 Task: Filter the search records by leads
Action: Mouse scrolled (236, 164) with delta (0, 0)
Screenshot: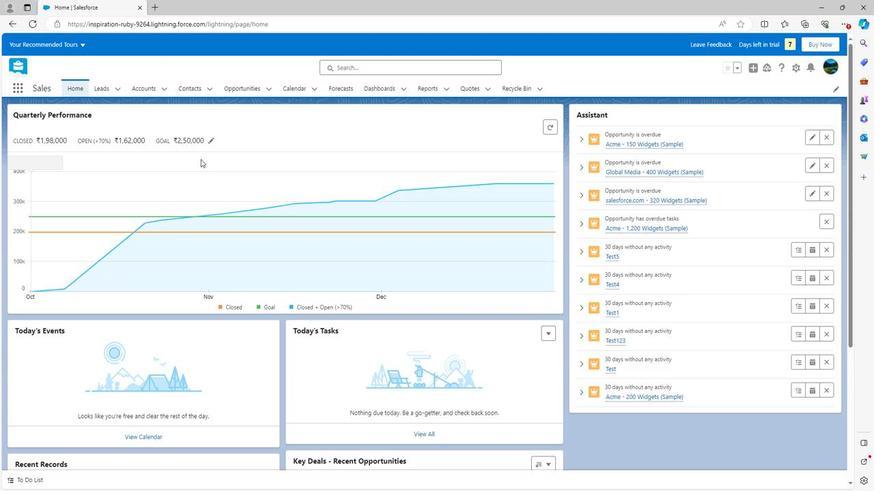 
Action: Mouse scrolled (236, 164) with delta (0, 0)
Screenshot: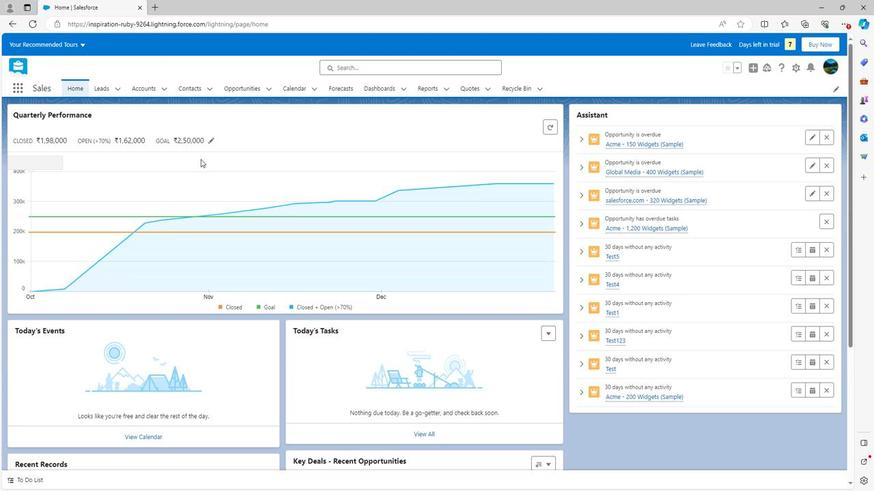 
Action: Mouse scrolled (236, 164) with delta (0, 0)
Screenshot: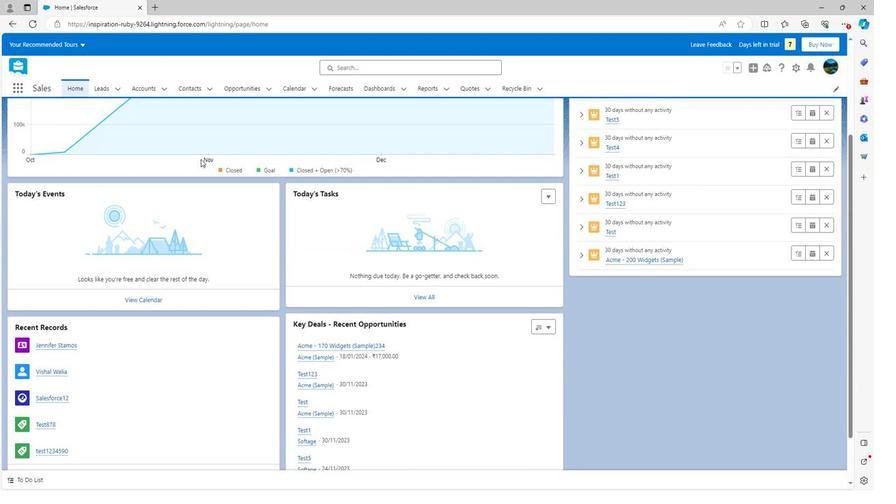 
Action: Mouse scrolled (236, 164) with delta (0, 0)
Screenshot: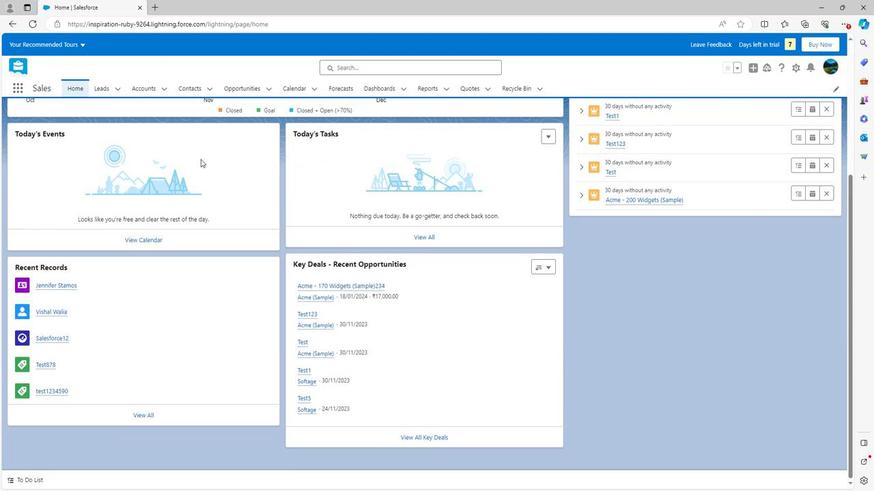 
Action: Mouse scrolled (236, 165) with delta (0, 0)
Screenshot: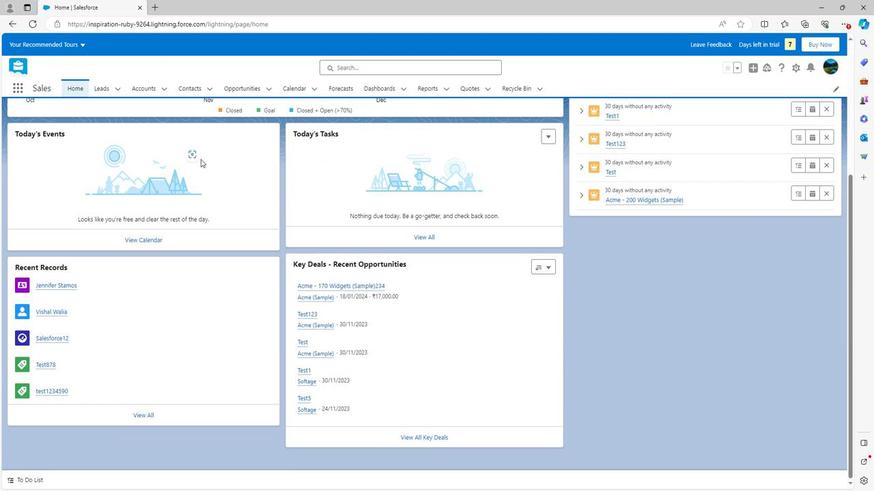 
Action: Mouse scrolled (236, 165) with delta (0, 0)
Screenshot: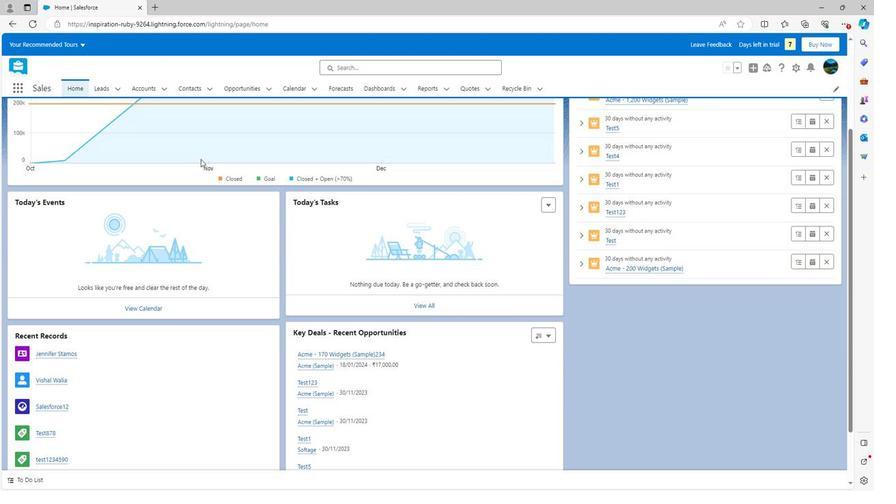 
Action: Mouse scrolled (236, 165) with delta (0, 0)
Screenshot: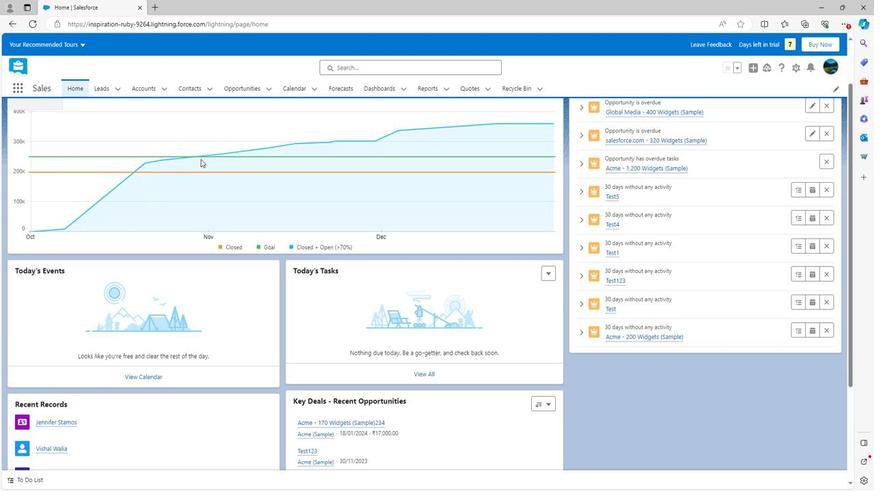 
Action: Mouse scrolled (236, 165) with delta (0, 0)
Screenshot: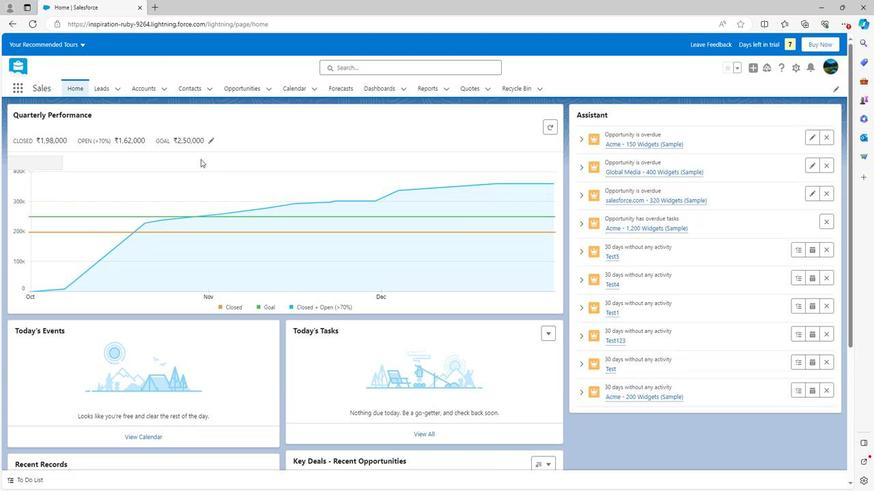 
Action: Mouse scrolled (236, 165) with delta (0, 0)
Screenshot: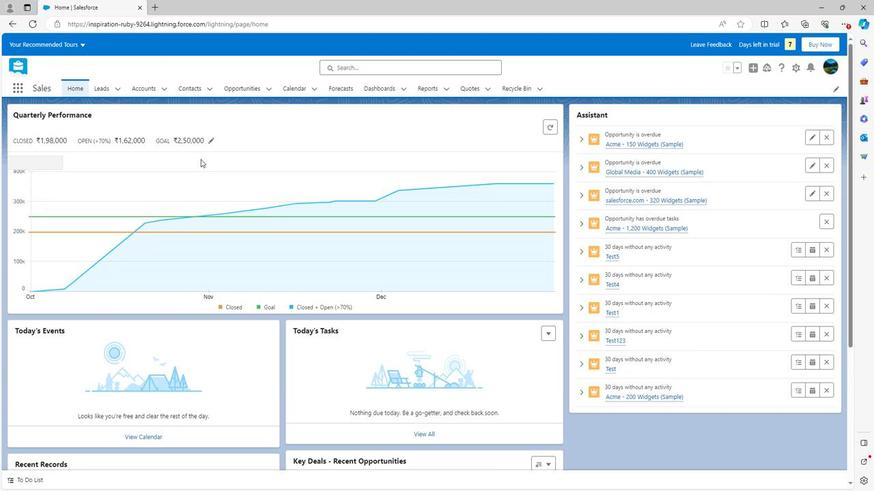 
Action: Mouse moved to (473, 27)
Screenshot: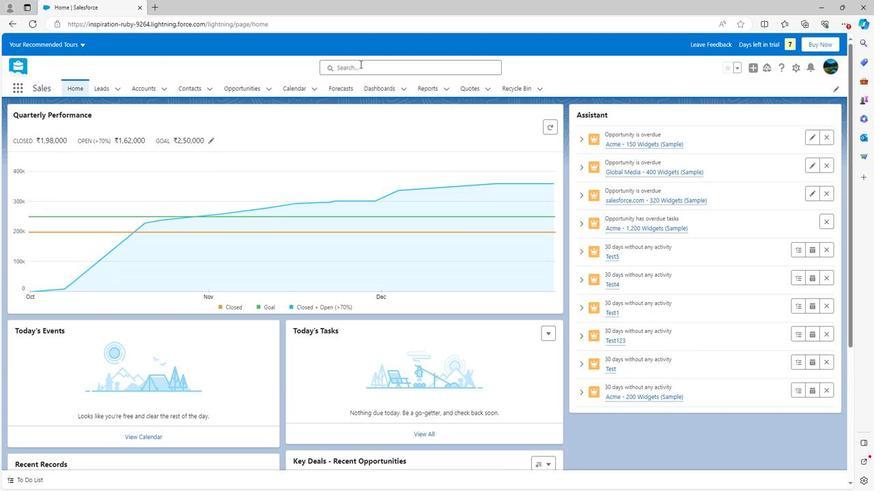 
Action: Mouse pressed left at (473, 27)
Screenshot: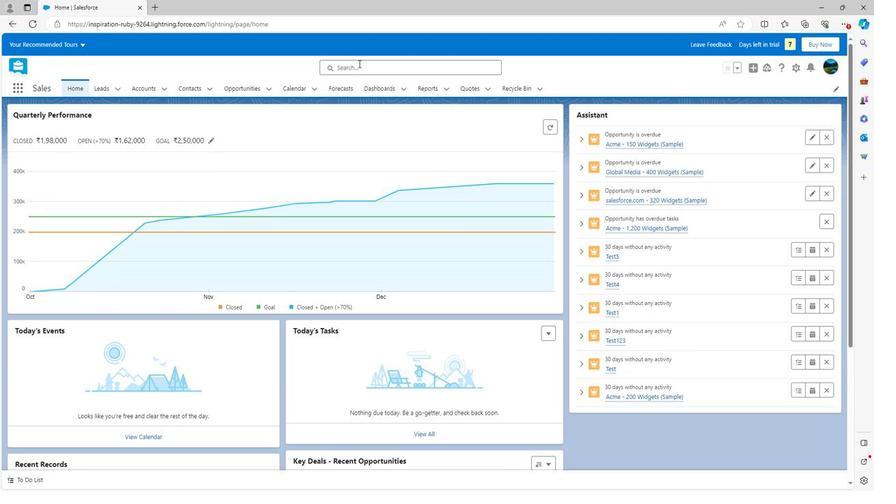 
Action: Mouse moved to (331, 36)
Screenshot: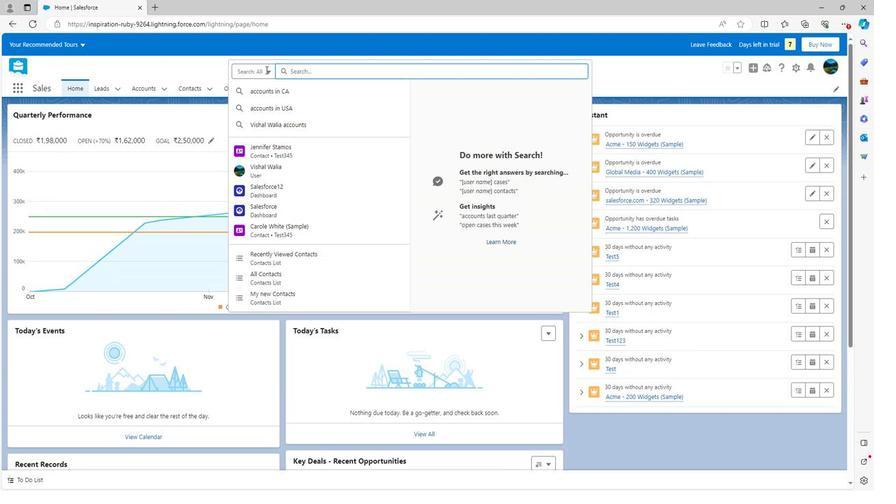 
Action: Mouse pressed left at (331, 36)
Screenshot: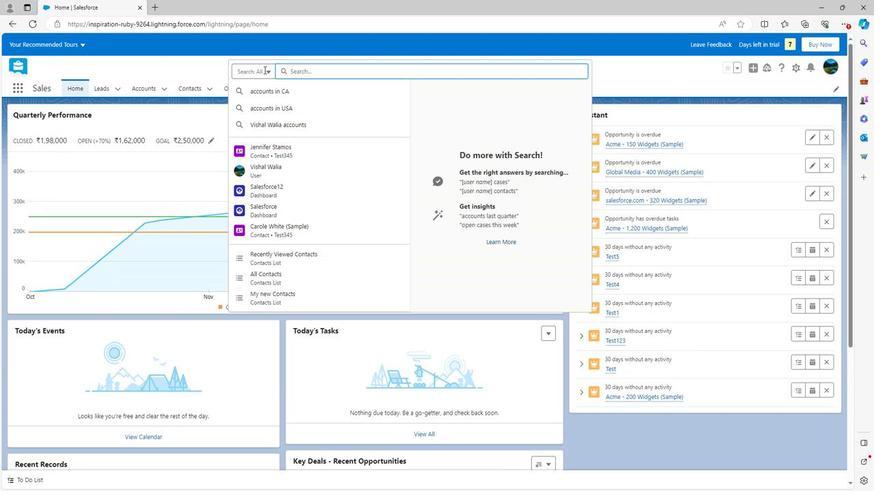 
Action: Mouse moved to (339, 102)
Screenshot: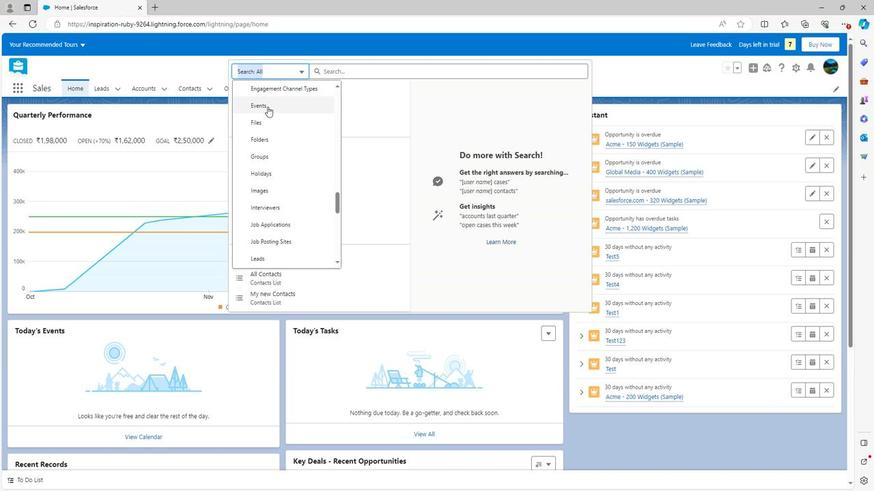 
Action: Mouse scrolled (339, 103) with delta (0, 0)
Screenshot: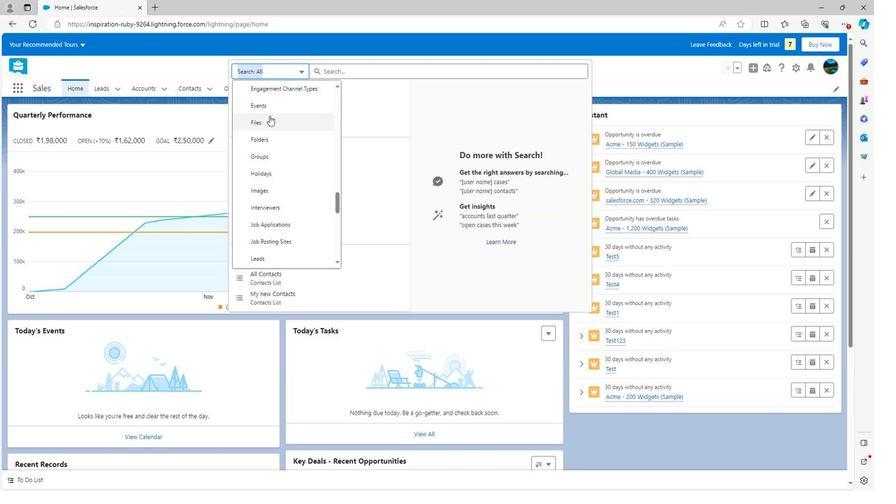 
Action: Mouse scrolled (339, 103) with delta (0, 0)
Screenshot: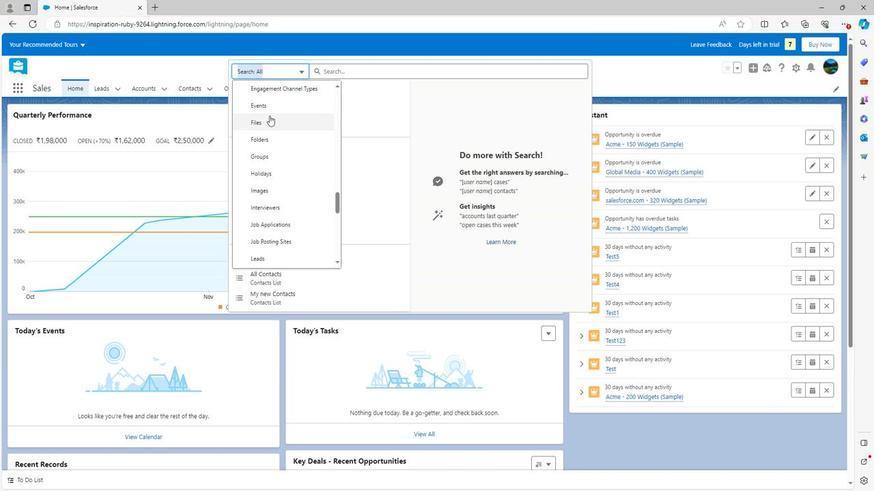 
Action: Mouse scrolled (339, 103) with delta (0, 0)
Screenshot: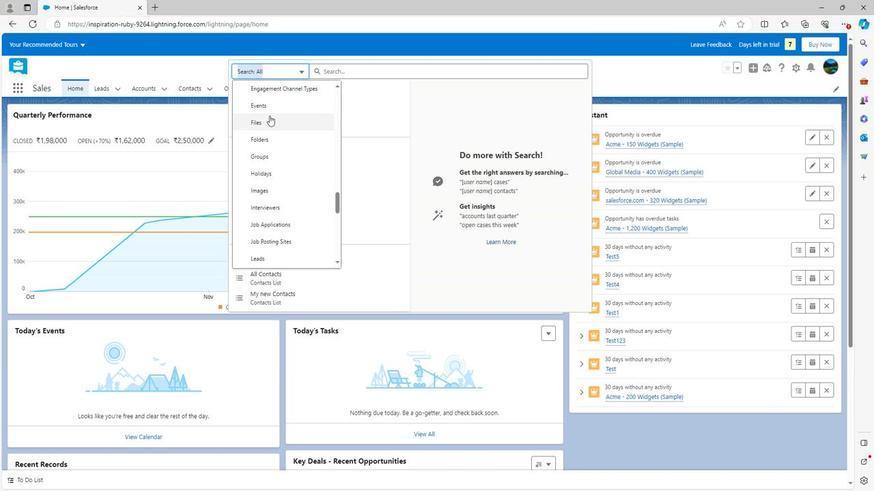 
Action: Mouse scrolled (339, 103) with delta (0, 0)
Screenshot: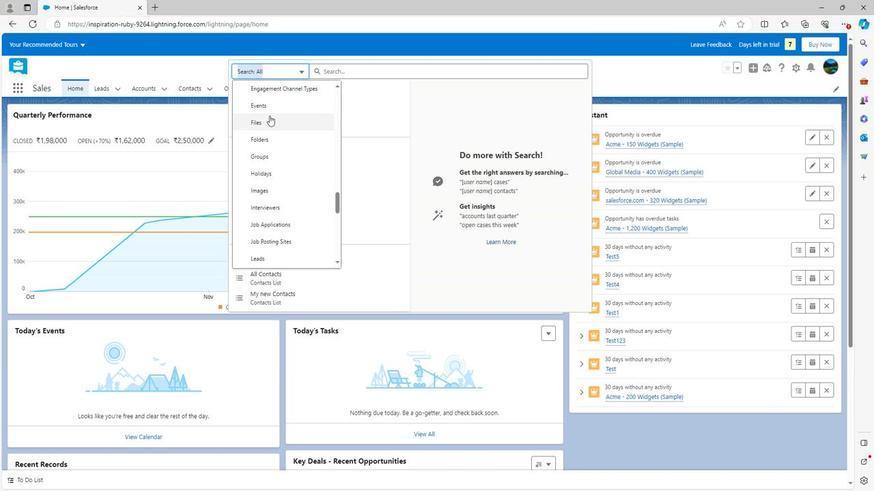 
Action: Mouse scrolled (339, 103) with delta (0, 0)
Screenshot: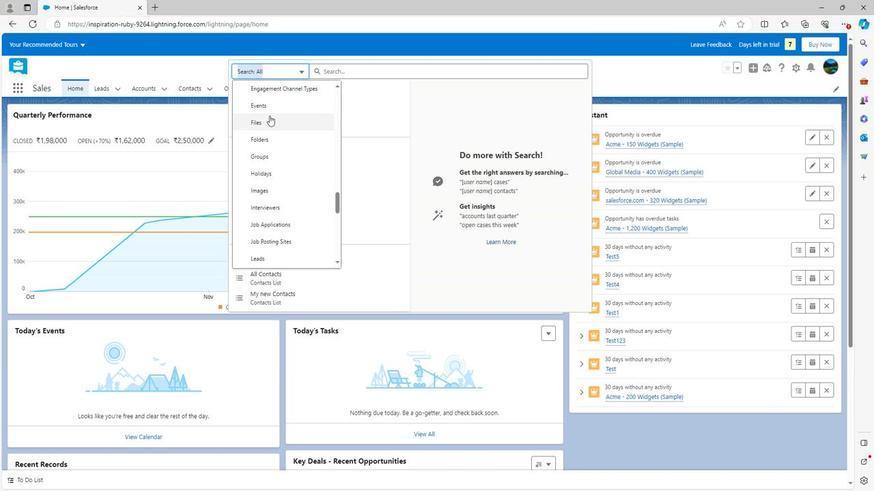 
Action: Mouse scrolled (339, 103) with delta (0, 0)
Screenshot: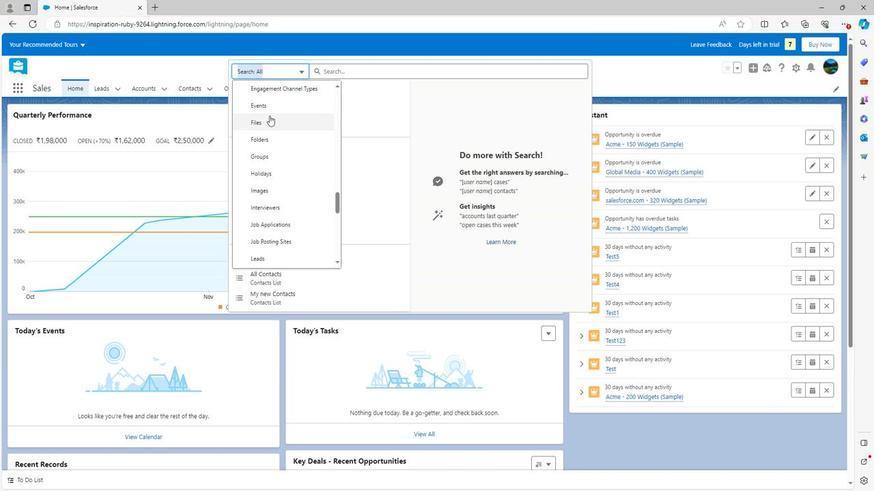 
Action: Mouse scrolled (339, 103) with delta (0, 0)
Screenshot: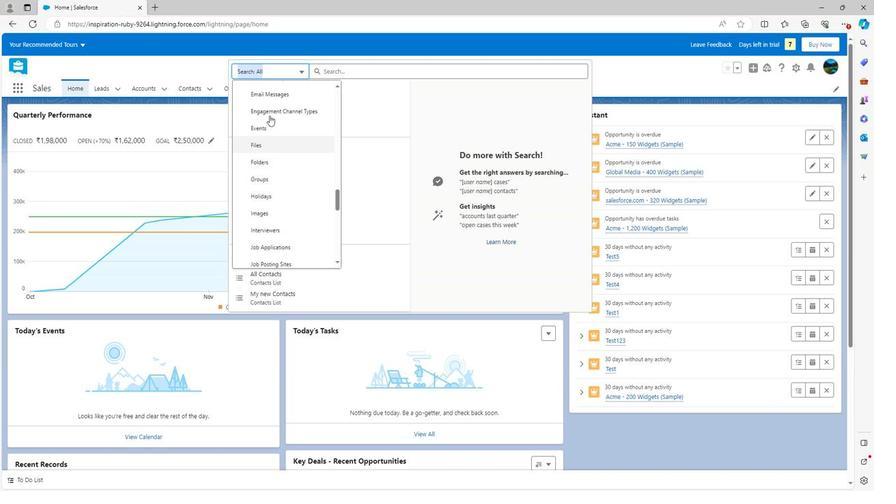 
Action: Mouse scrolled (339, 103) with delta (0, 0)
Screenshot: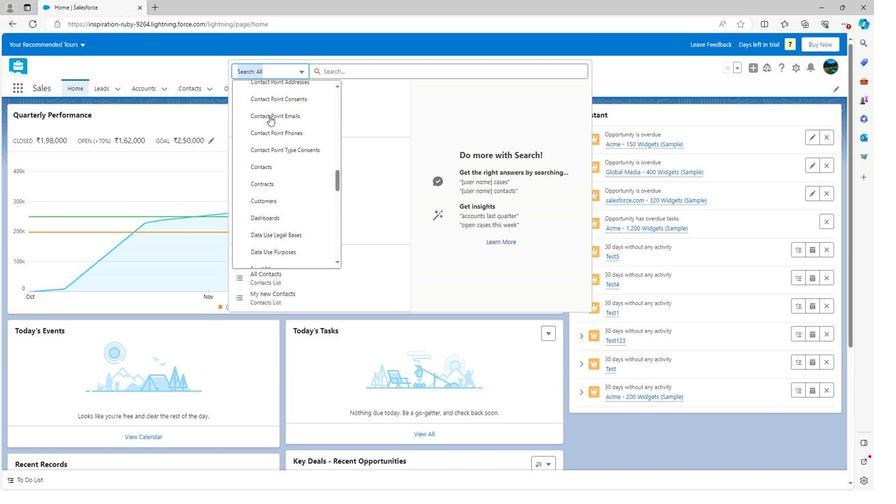 
Action: Mouse scrolled (339, 103) with delta (0, 0)
Screenshot: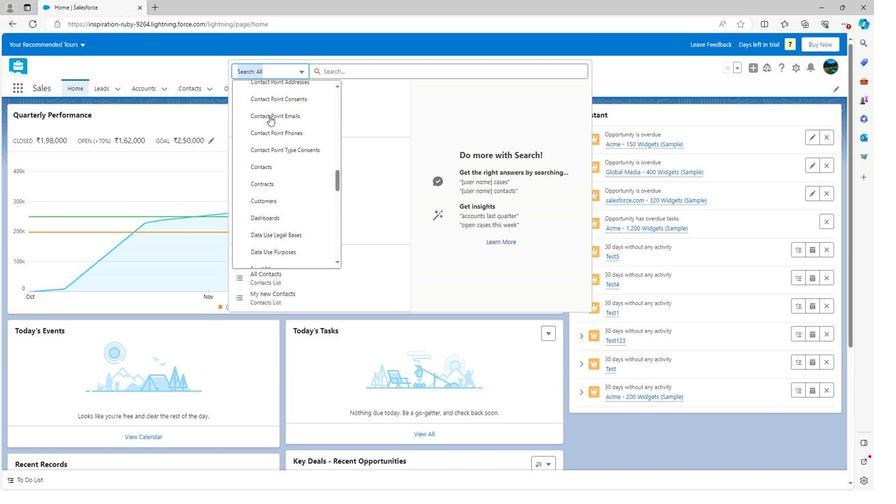
Action: Mouse scrolled (339, 103) with delta (0, 0)
Screenshot: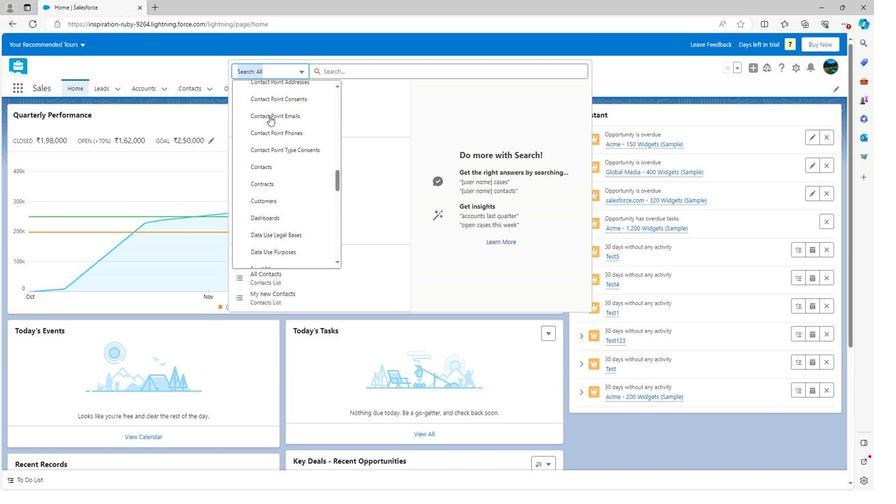 
Action: Mouse scrolled (339, 103) with delta (0, 0)
Screenshot: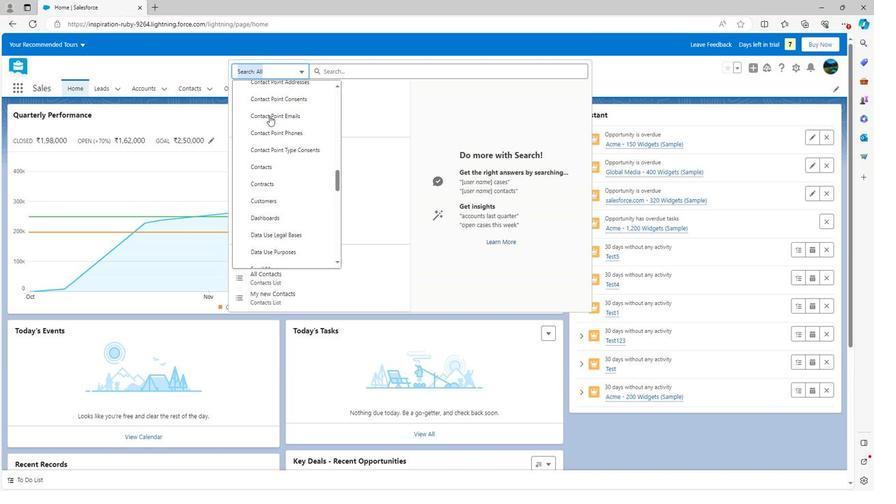 
Action: Mouse scrolled (339, 103) with delta (0, 0)
Screenshot: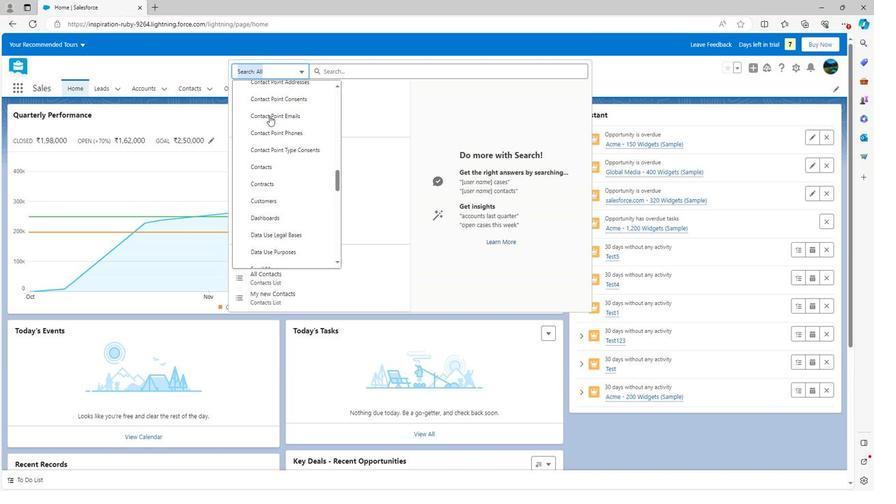 
Action: Mouse scrolled (339, 103) with delta (0, 0)
Screenshot: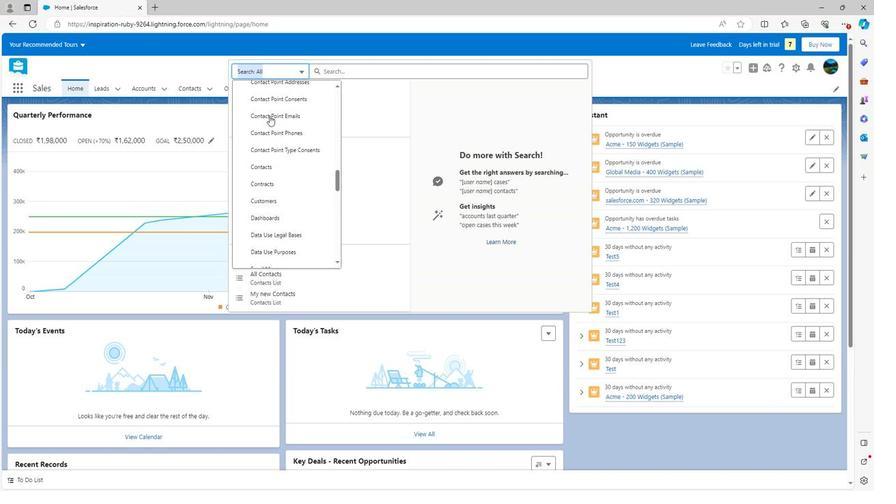 
Action: Mouse scrolled (339, 103) with delta (0, 0)
Screenshot: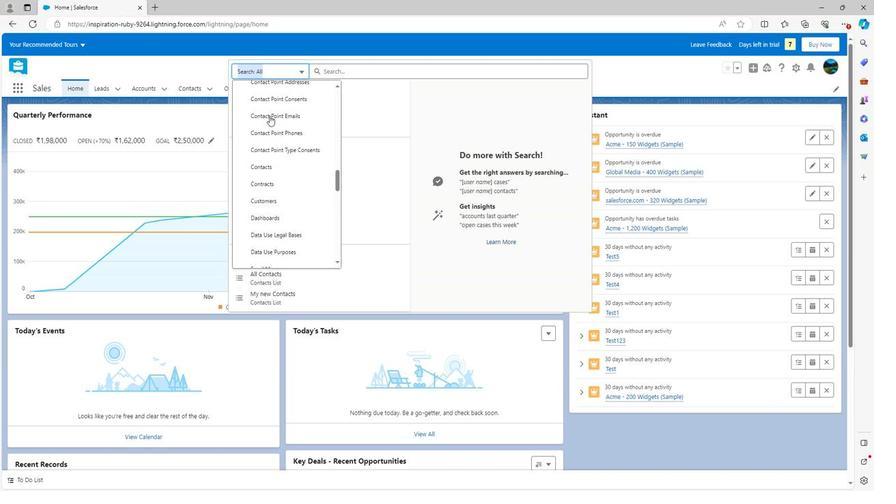
Action: Mouse scrolled (339, 103) with delta (0, 0)
Screenshot: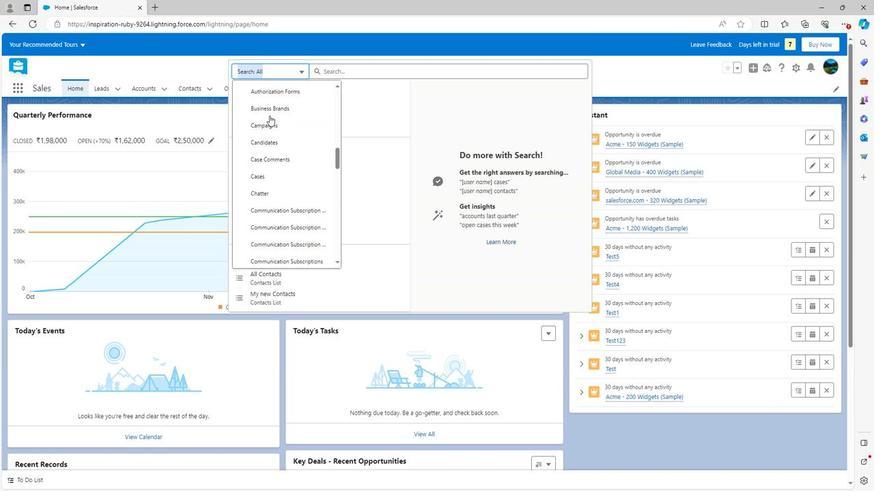 
Action: Mouse scrolled (339, 103) with delta (0, 0)
Screenshot: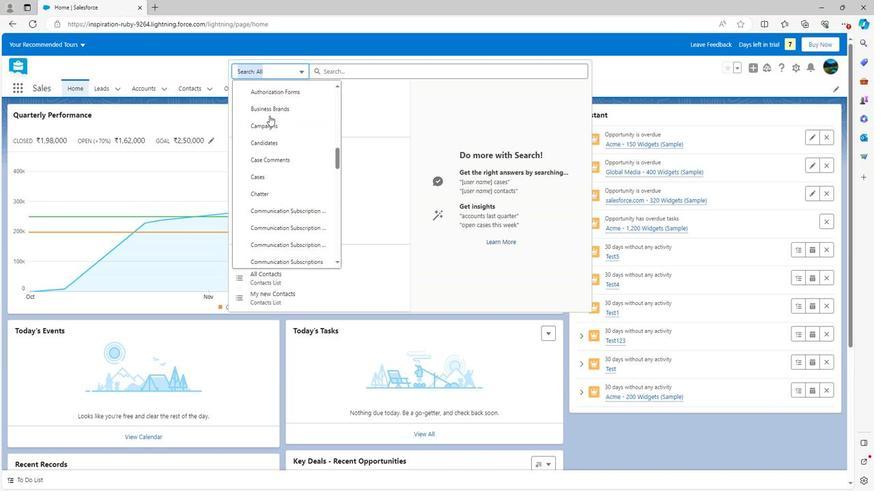 
Action: Mouse scrolled (339, 103) with delta (0, 0)
Screenshot: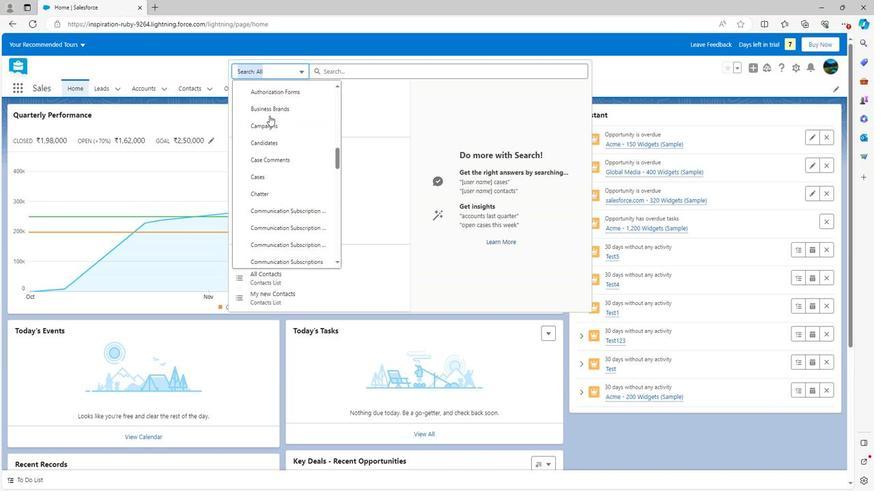 
Action: Mouse scrolled (339, 103) with delta (0, 0)
Screenshot: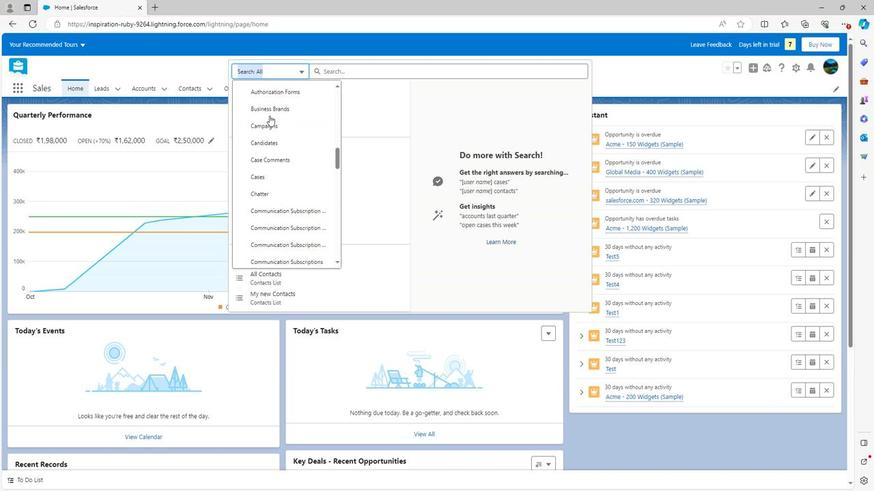 
Action: Mouse scrolled (339, 103) with delta (0, 0)
Screenshot: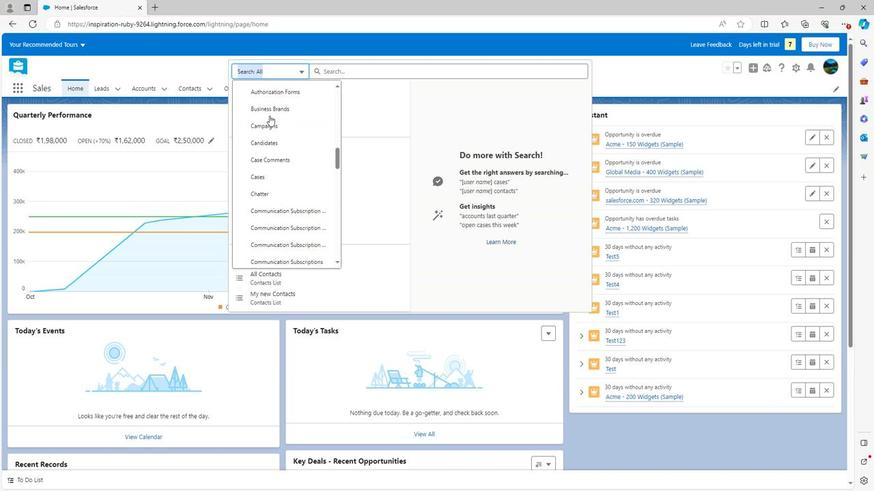 
Action: Mouse scrolled (339, 103) with delta (0, 0)
Screenshot: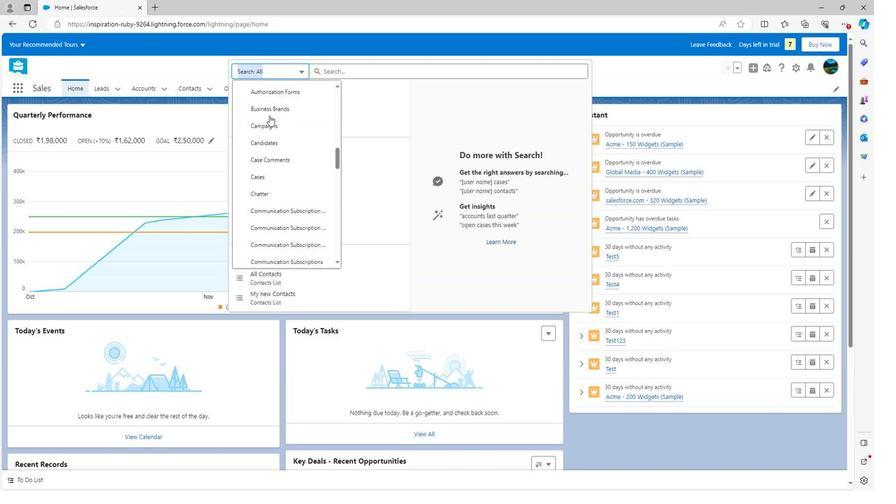 
Action: Mouse scrolled (339, 103) with delta (0, 0)
Screenshot: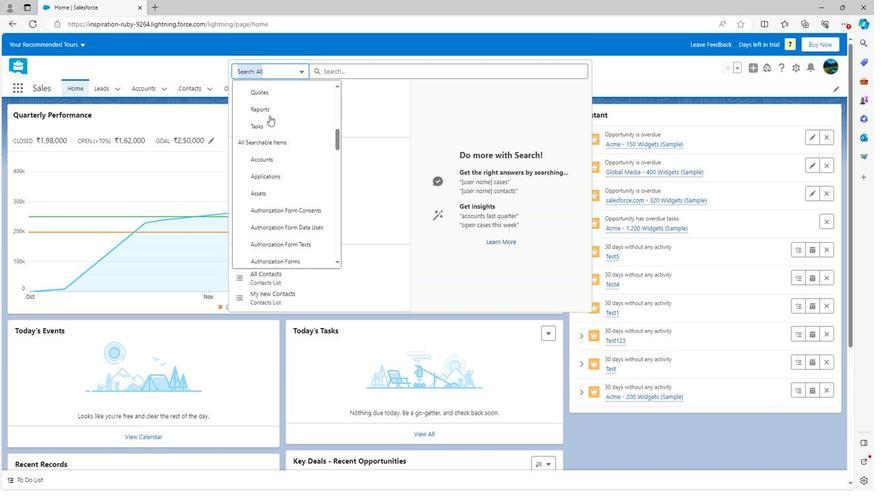 
Action: Mouse scrolled (339, 103) with delta (0, 0)
Screenshot: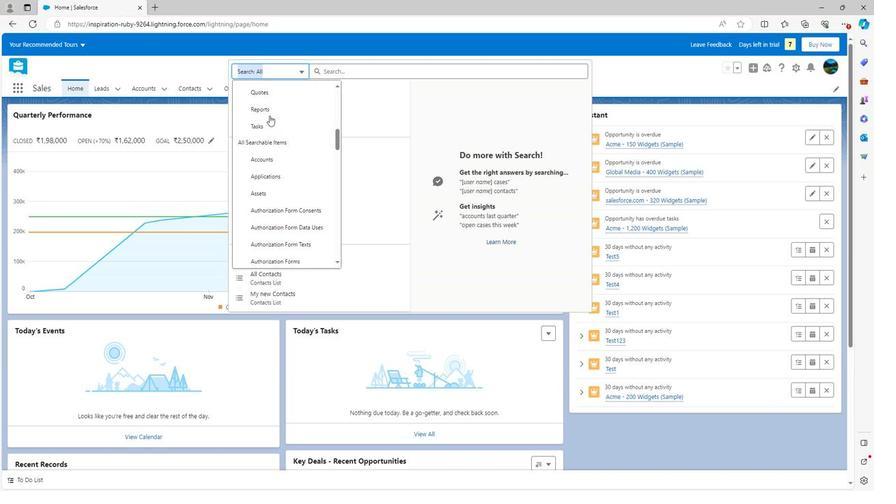 
Action: Mouse scrolled (339, 103) with delta (0, 0)
Screenshot: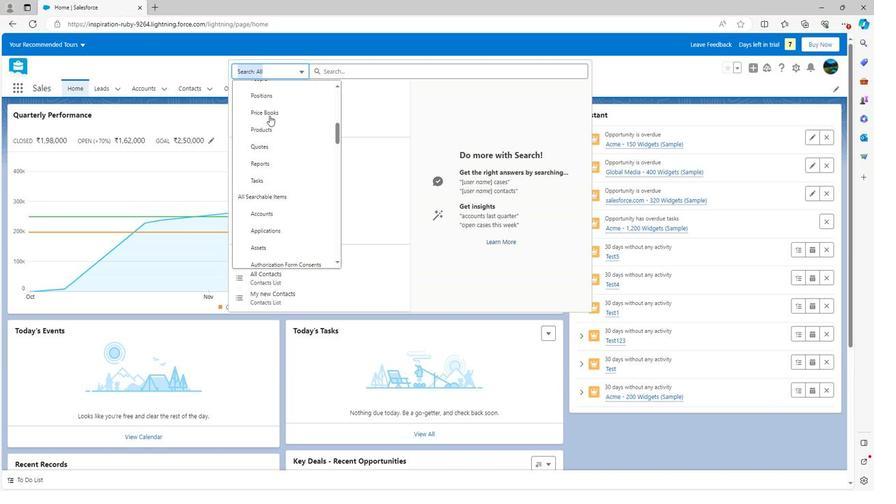 
Action: Mouse scrolled (339, 103) with delta (0, 0)
Screenshot: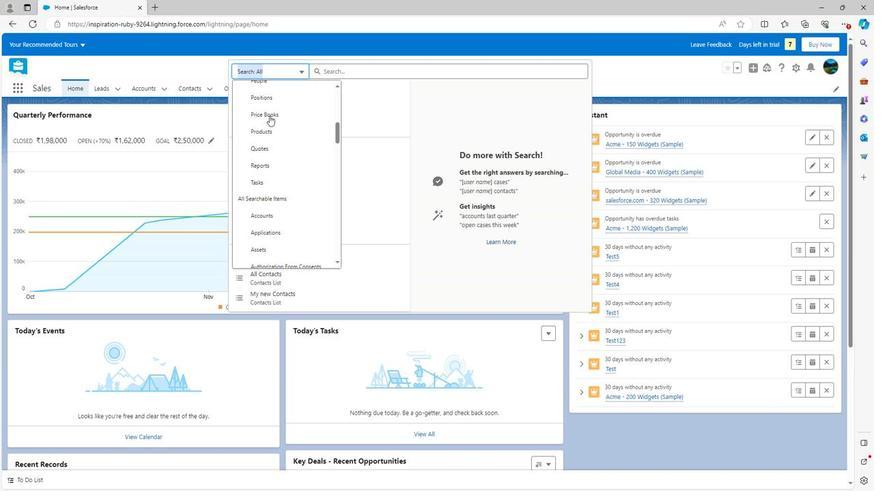 
Action: Mouse scrolled (339, 103) with delta (0, 0)
Screenshot: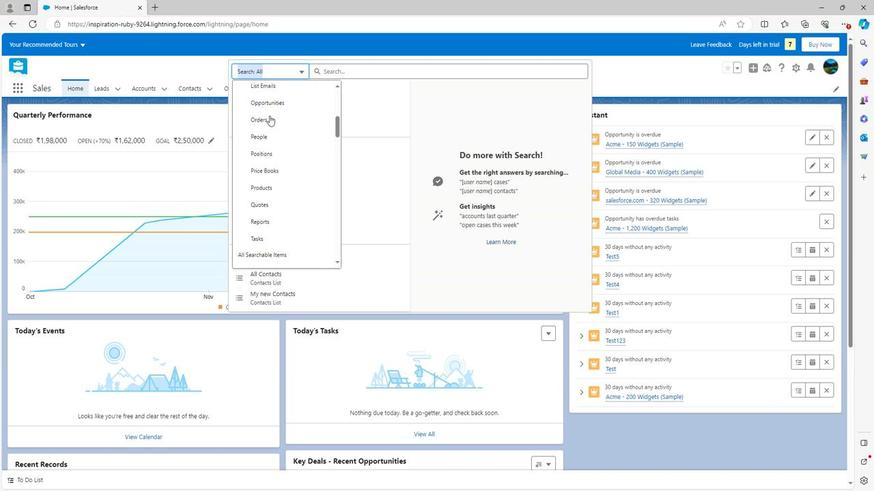 
Action: Mouse scrolled (339, 103) with delta (0, 0)
Screenshot: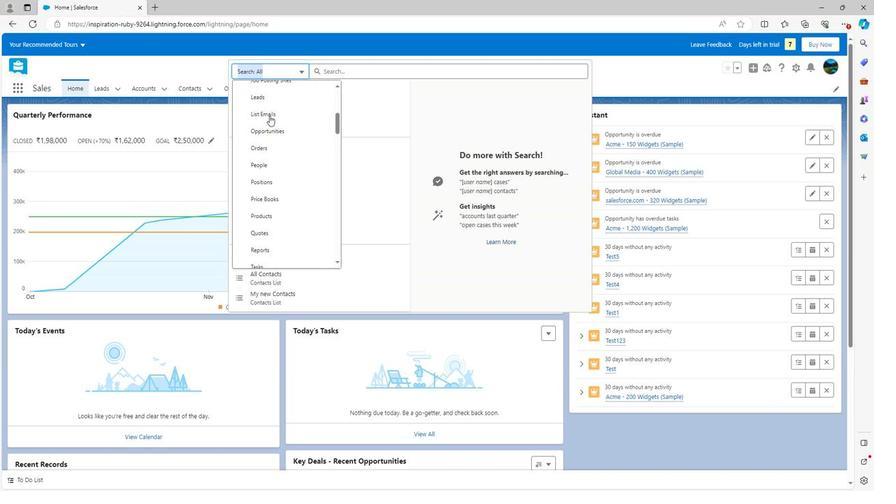
Action: Mouse scrolled (339, 103) with delta (0, 0)
Screenshot: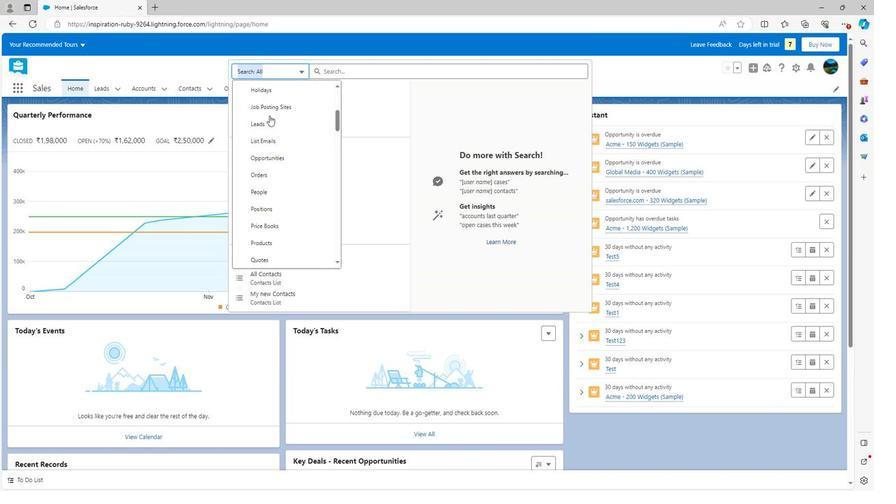 
Action: Mouse moved to (336, 159)
Screenshot: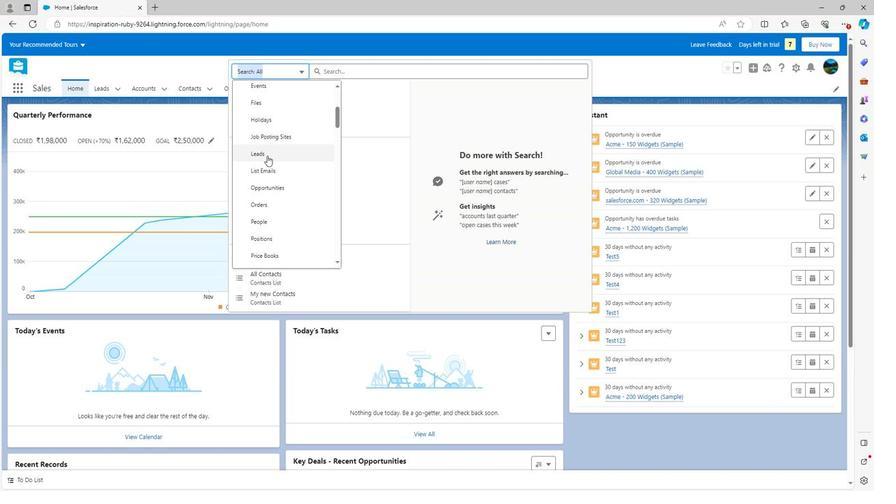 
Action: Mouse pressed left at (336, 159)
Screenshot: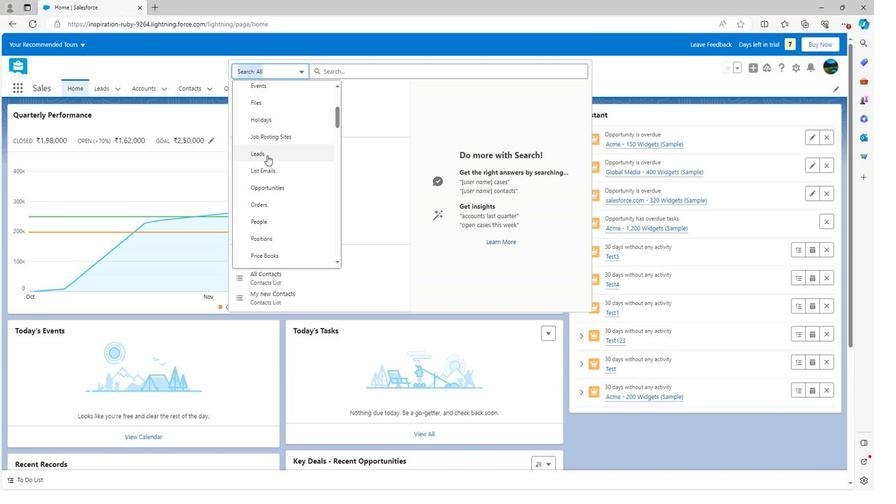 
Action: Mouse moved to (323, 136)
Screenshot: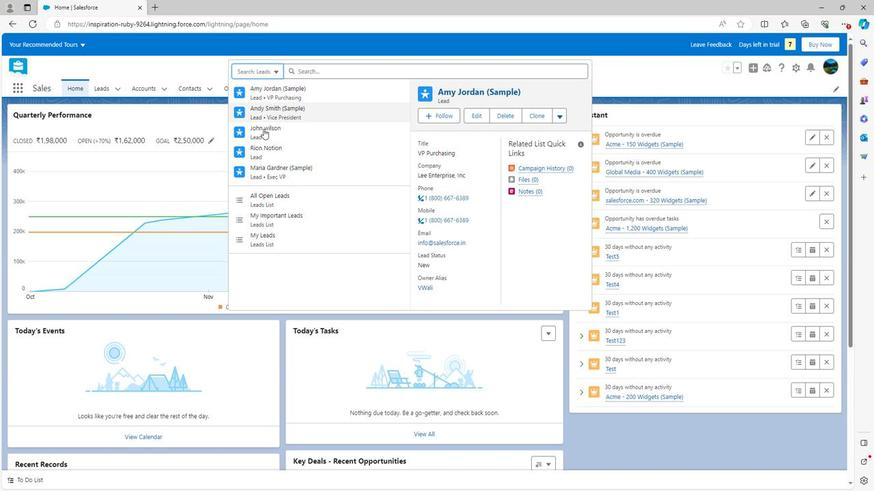 
Action: Mouse pressed left at (323, 136)
Screenshot: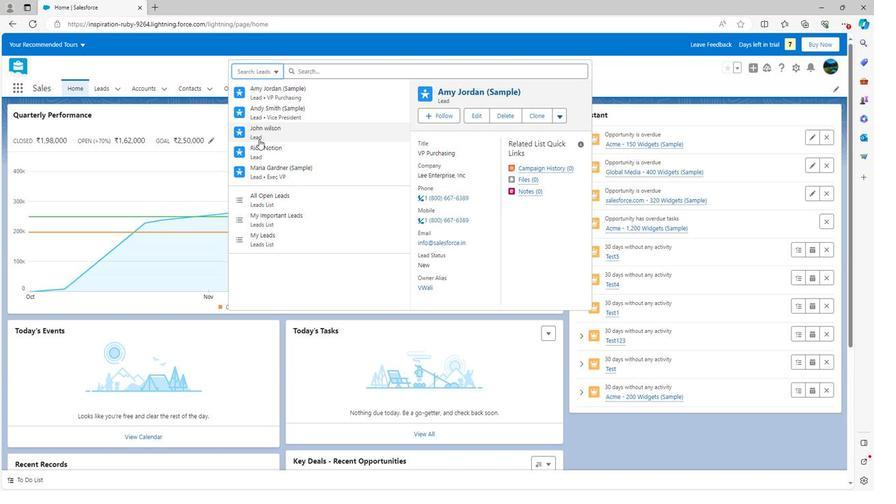 
Action: Mouse moved to (581, 131)
Screenshot: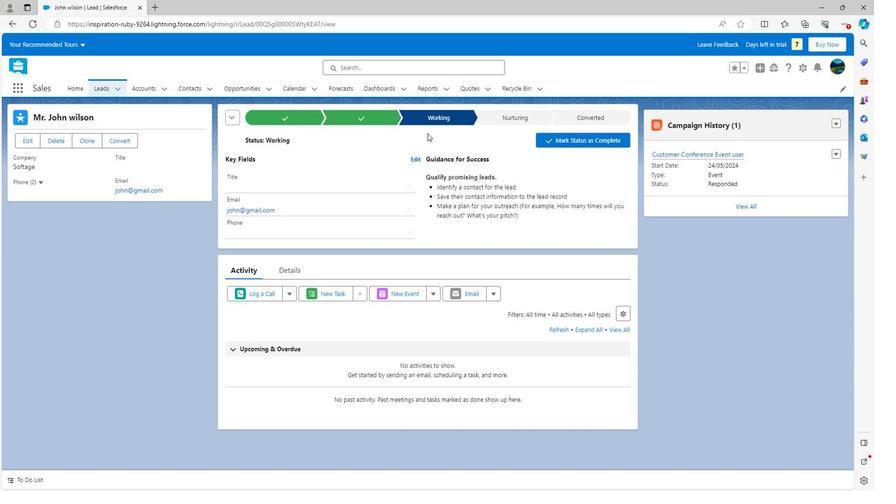 
